 Task: Guide me through the corridors of Grand Central Terminal to the Oyster Bar.
Action: Mouse moved to (259, 60)
Screenshot: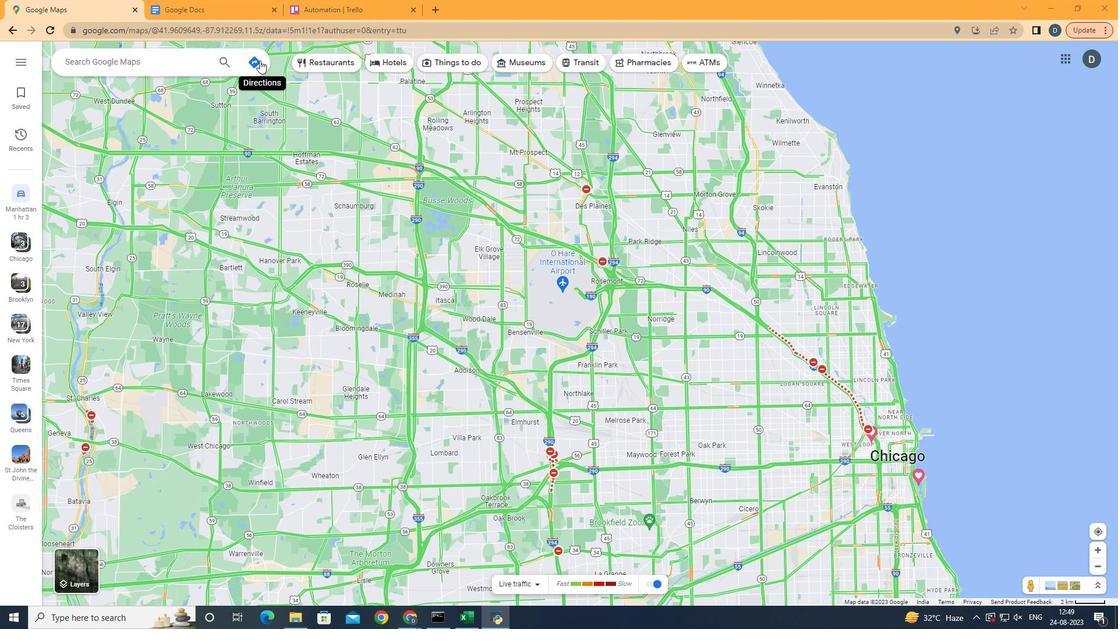 
Action: Mouse pressed left at (259, 60)
Screenshot: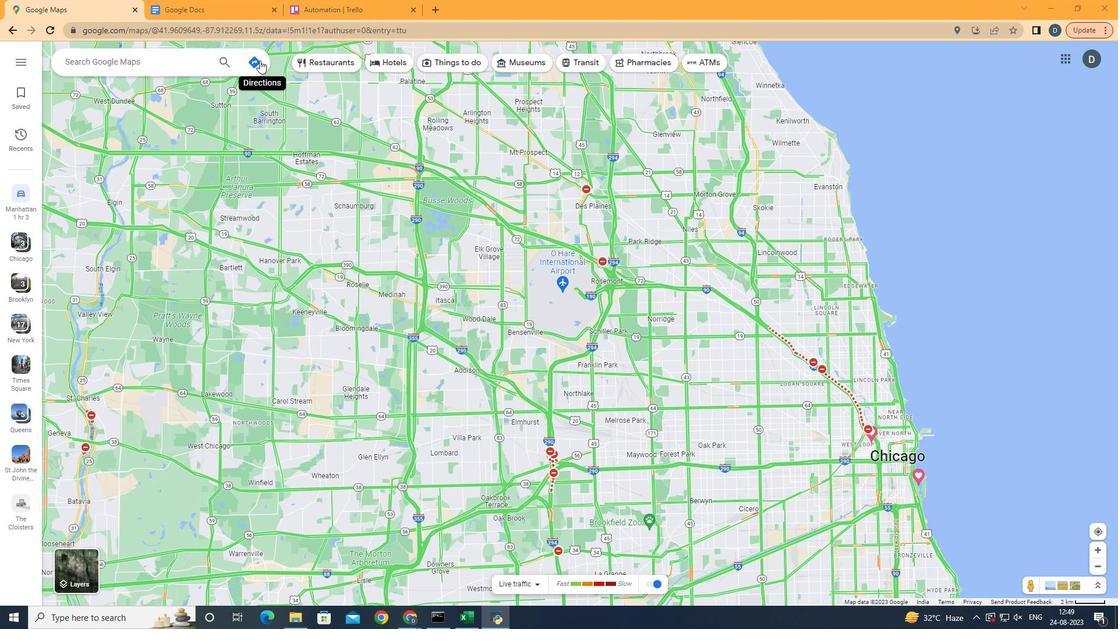 
Action: Mouse moved to (130, 94)
Screenshot: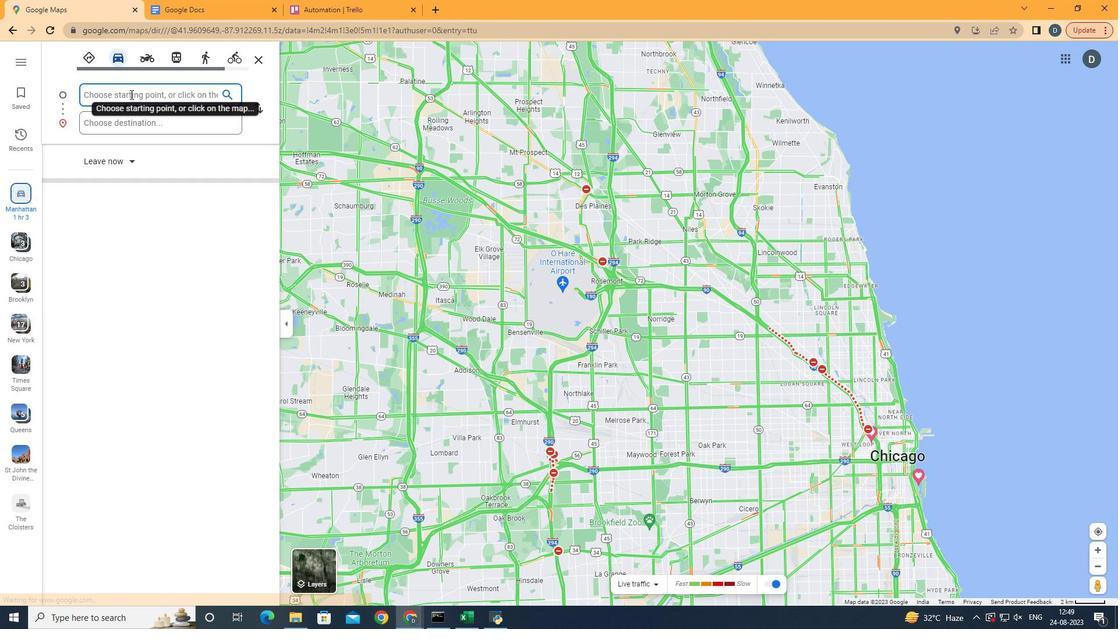 
Action: Mouse pressed left at (130, 94)
Screenshot: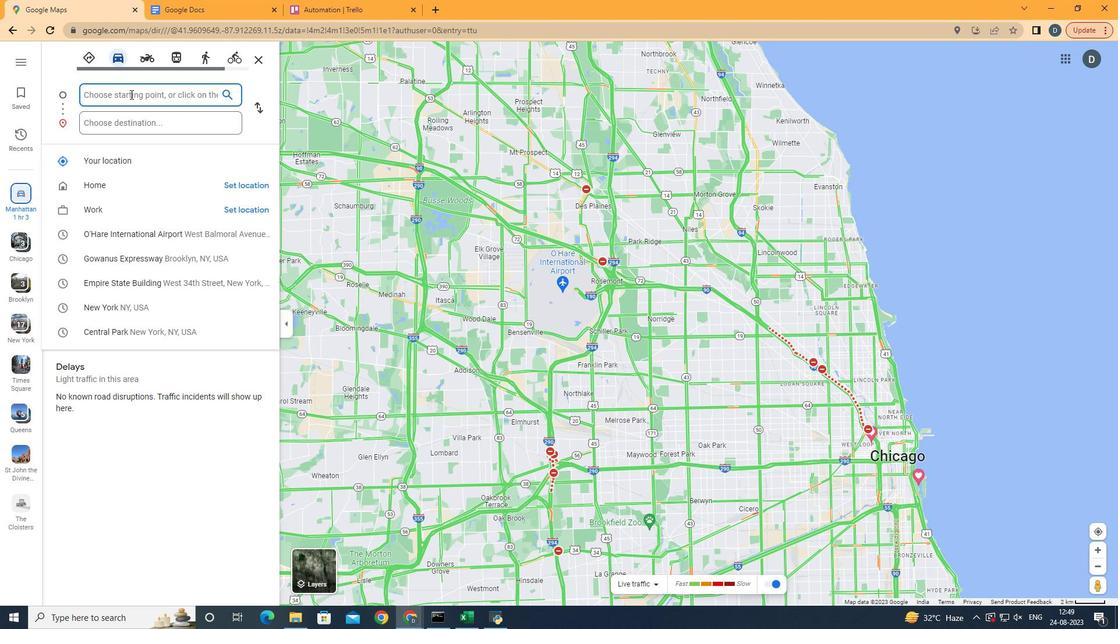 
Action: Mouse moved to (130, 94)
Screenshot: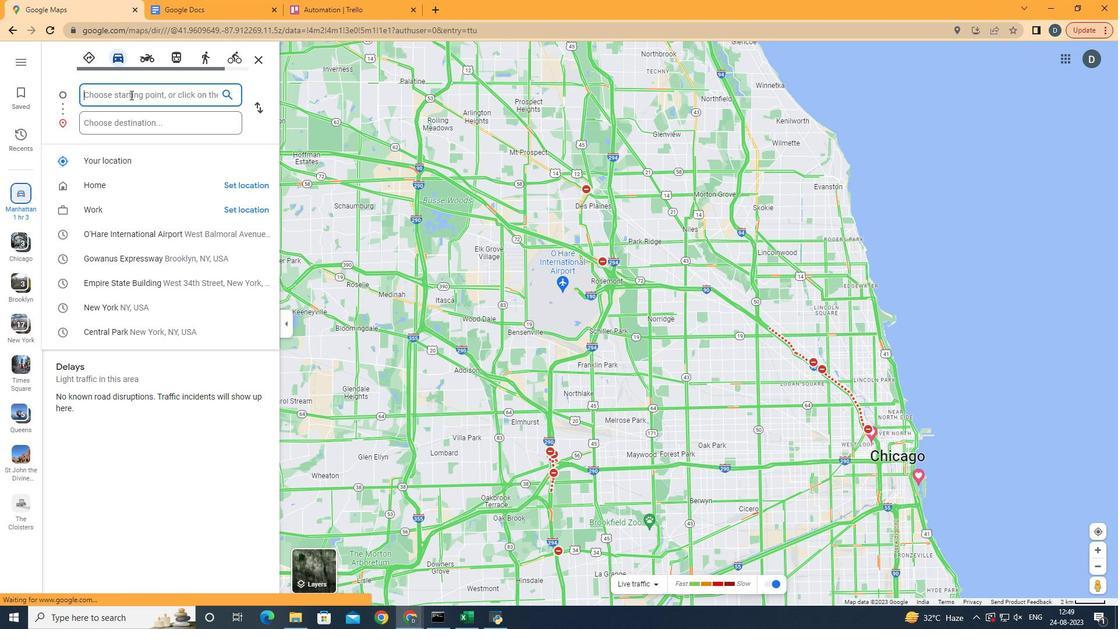 
Action: Key pressed <Key.shift><Key.shift><Key.shift><Key.shift><Key.shift><Key.shift>Grand<Key.space><Key.shift>Central<Key.space><Key.shift>Termina
Screenshot: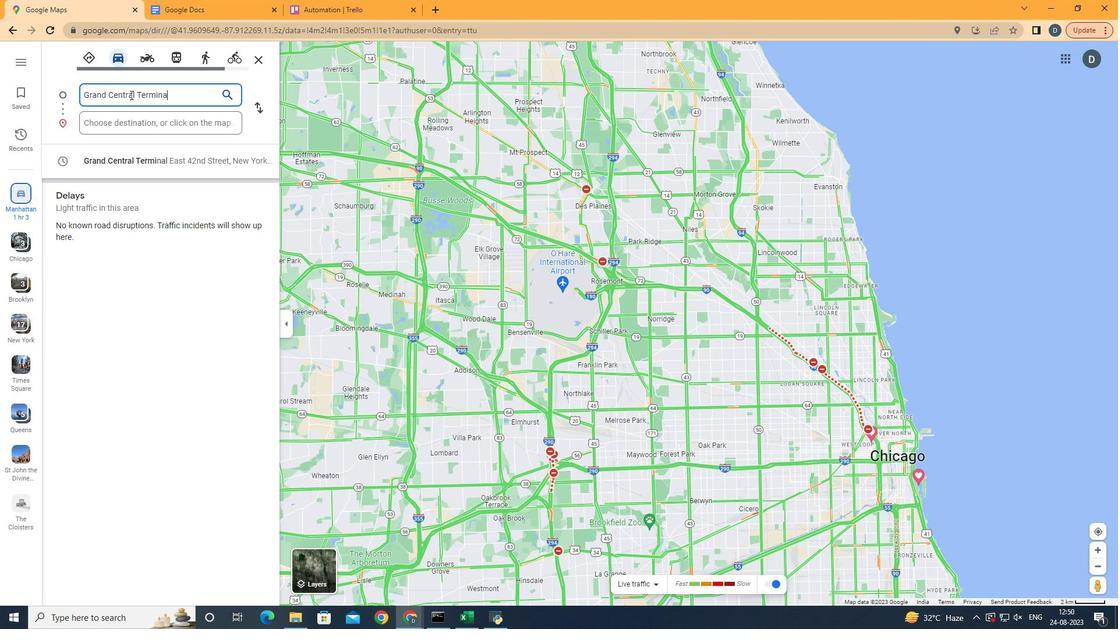 
Action: Mouse moved to (149, 159)
Screenshot: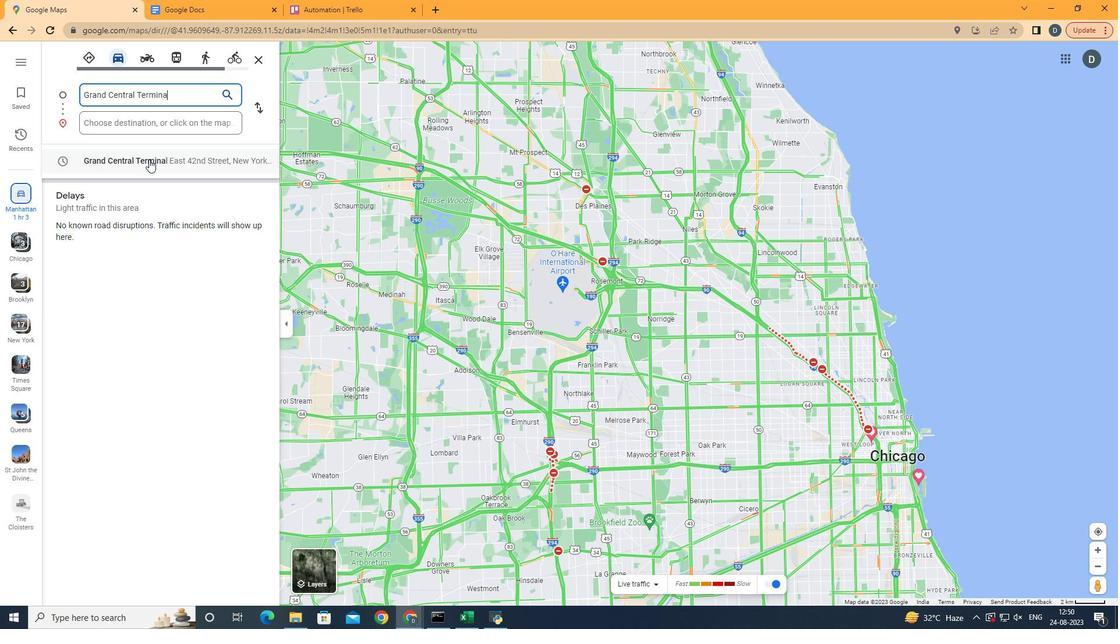 
Action: Mouse pressed left at (149, 159)
Screenshot: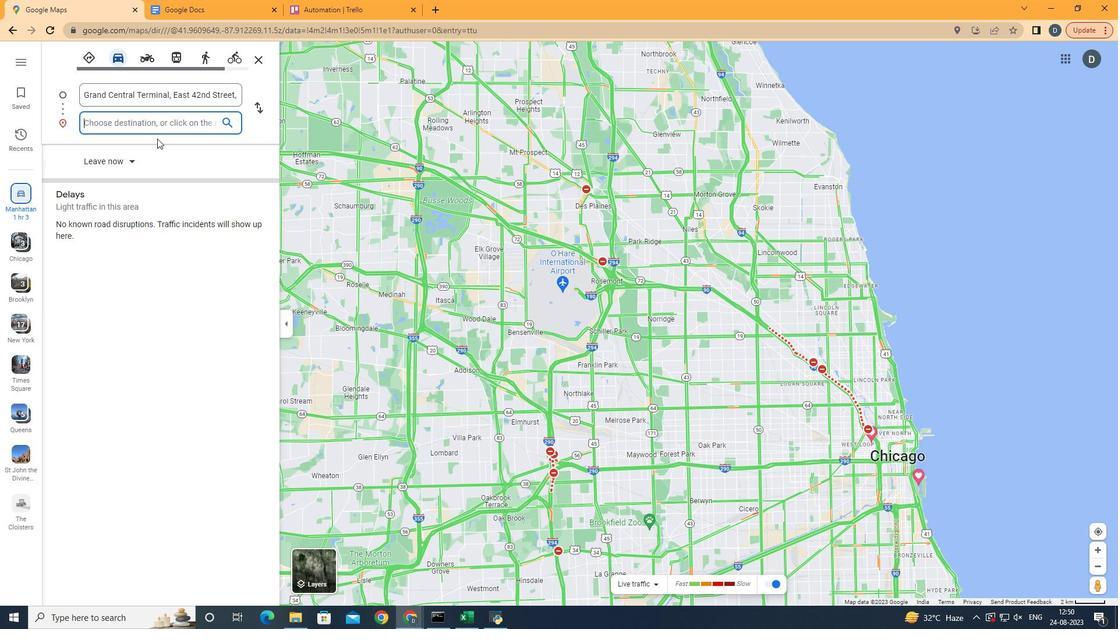 
Action: Mouse moved to (209, 55)
Screenshot: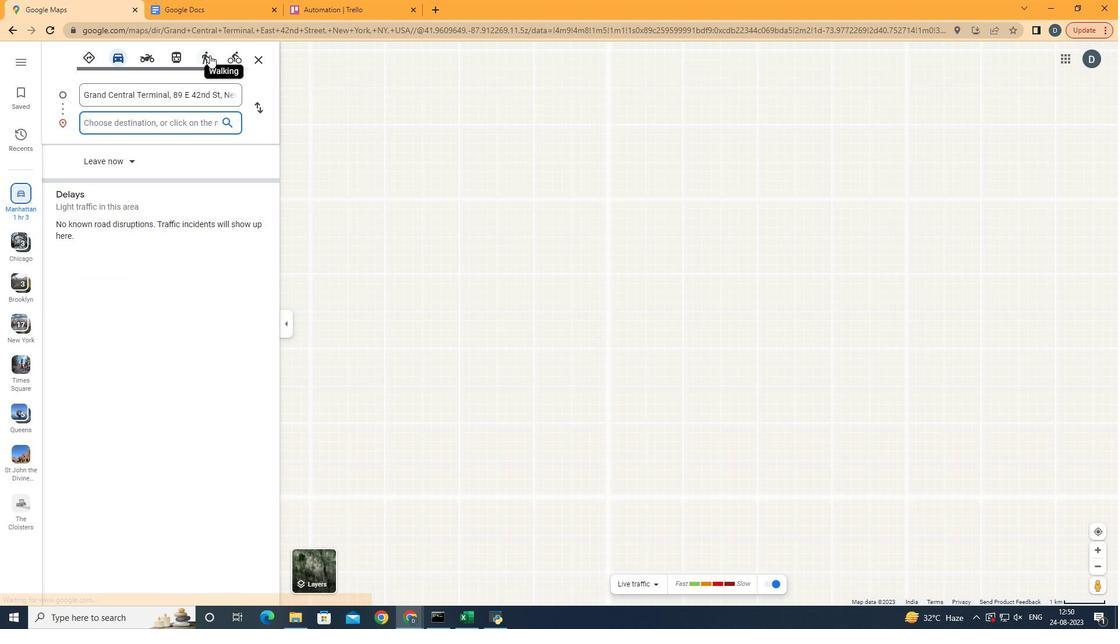 
Action: Mouse pressed left at (209, 55)
Screenshot: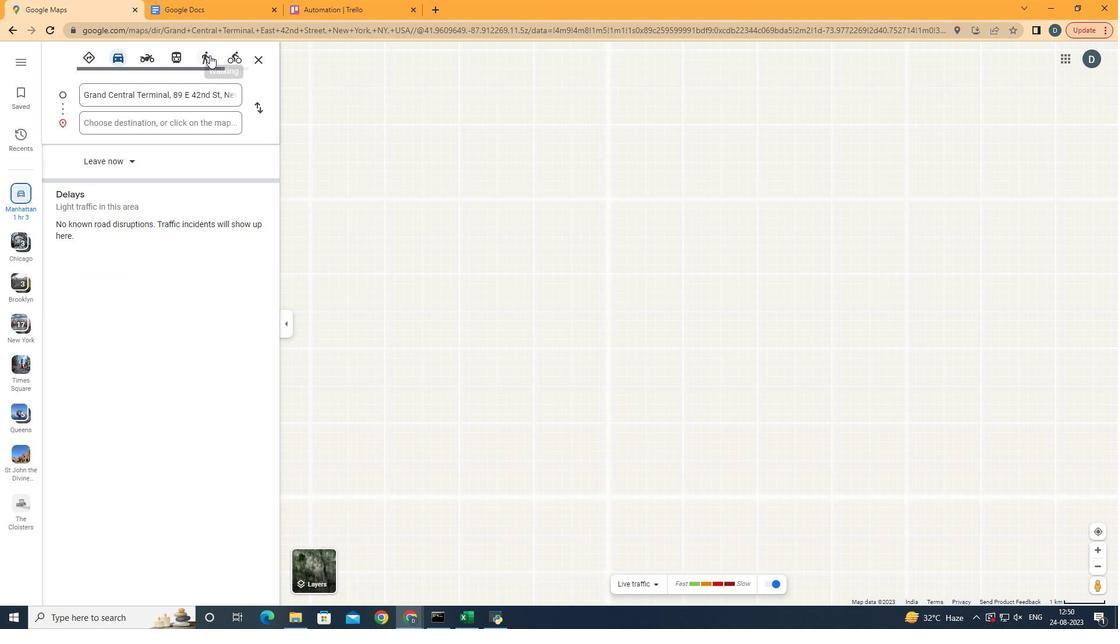 
Action: Mouse moved to (159, 126)
Screenshot: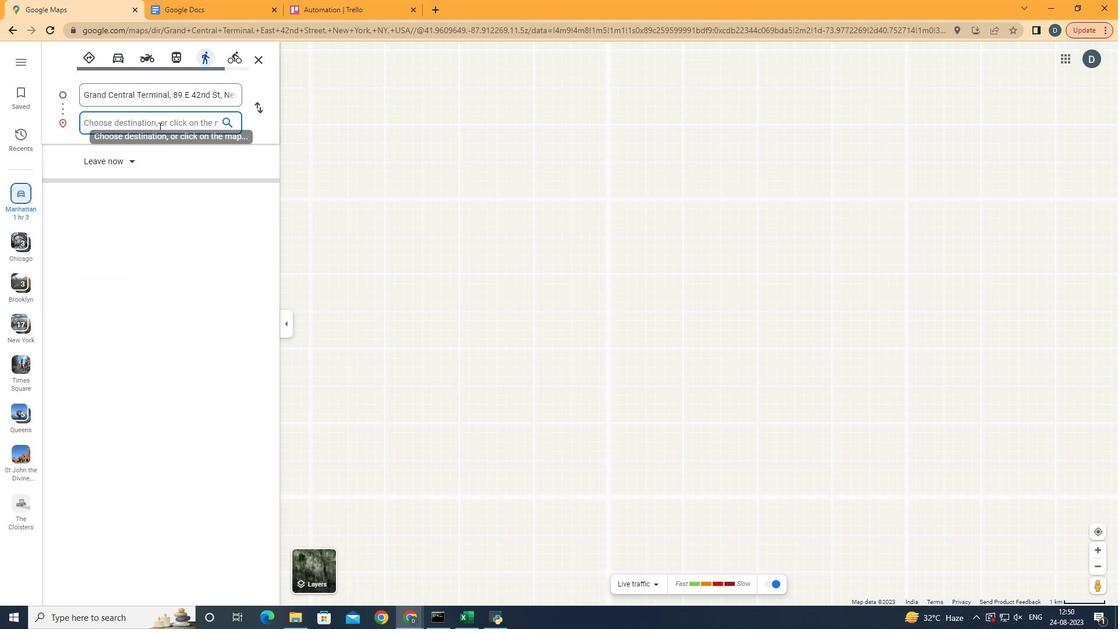 
Action: Mouse pressed left at (159, 126)
Screenshot: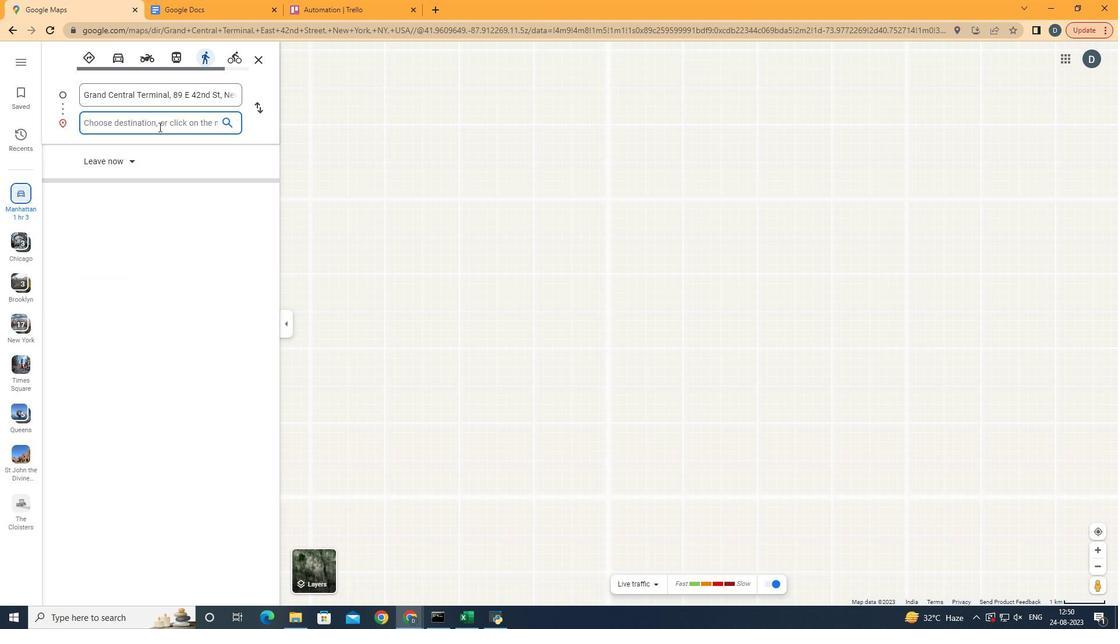 
Action: Key pressed <Key.shift><Key.shift><Key.shift><Key.shift>Oyster<Key.space>
Screenshot: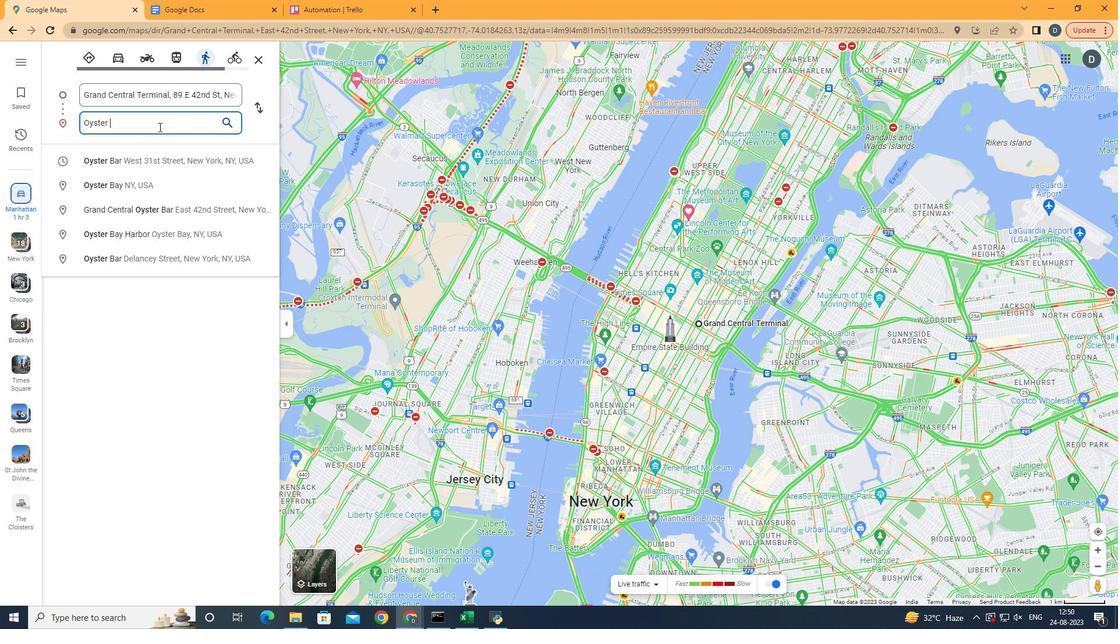 
Action: Mouse moved to (174, 164)
Screenshot: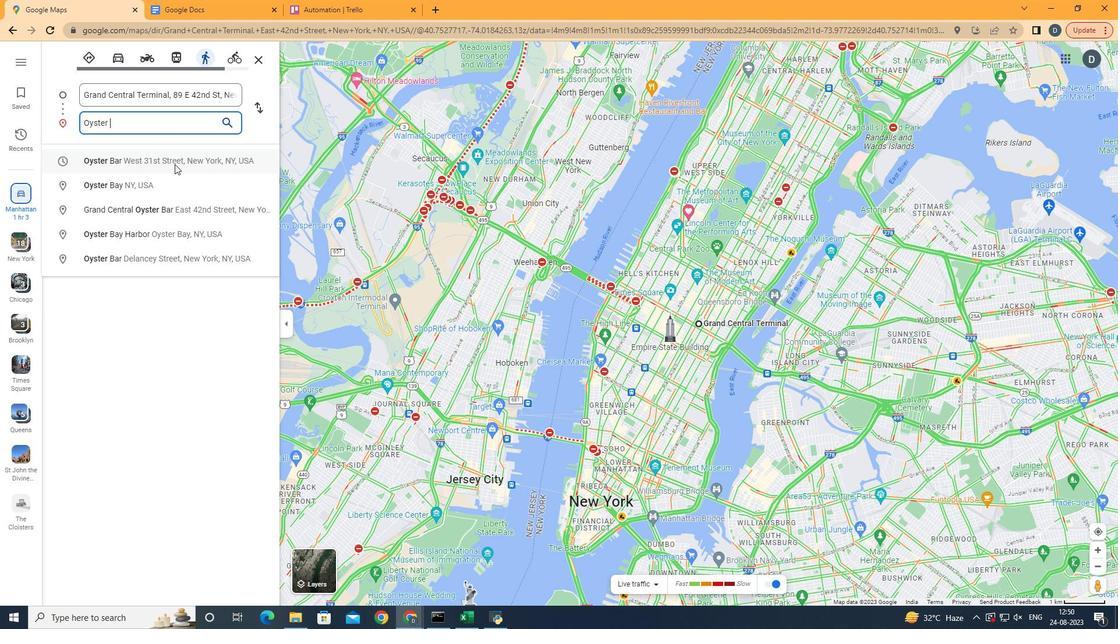 
Action: Mouse pressed left at (174, 164)
Screenshot: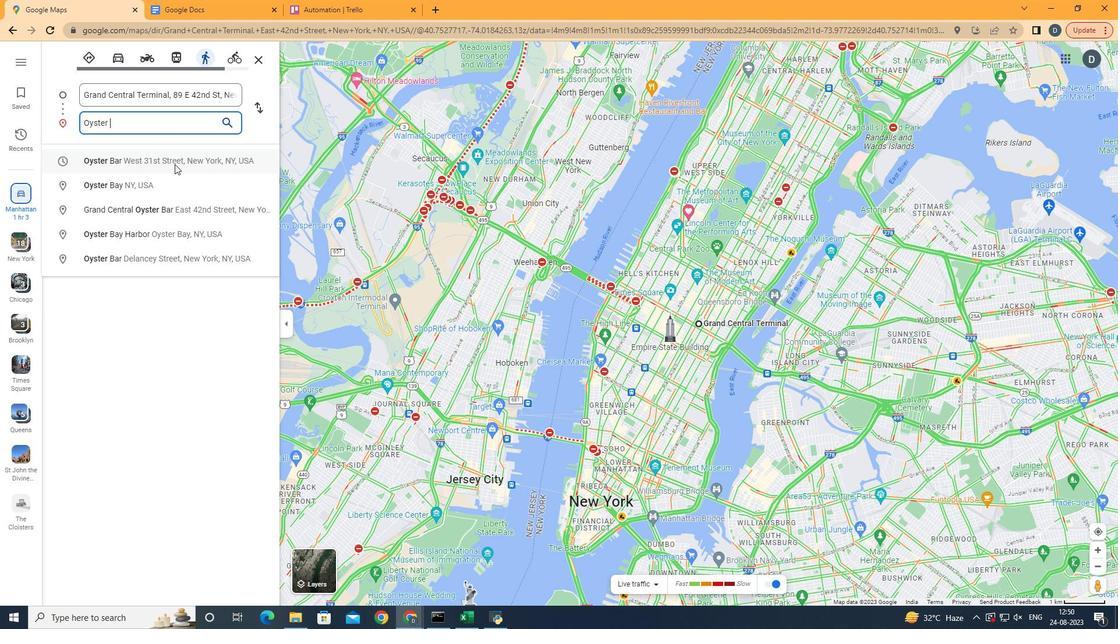 
Action: Mouse moved to (739, 333)
Screenshot: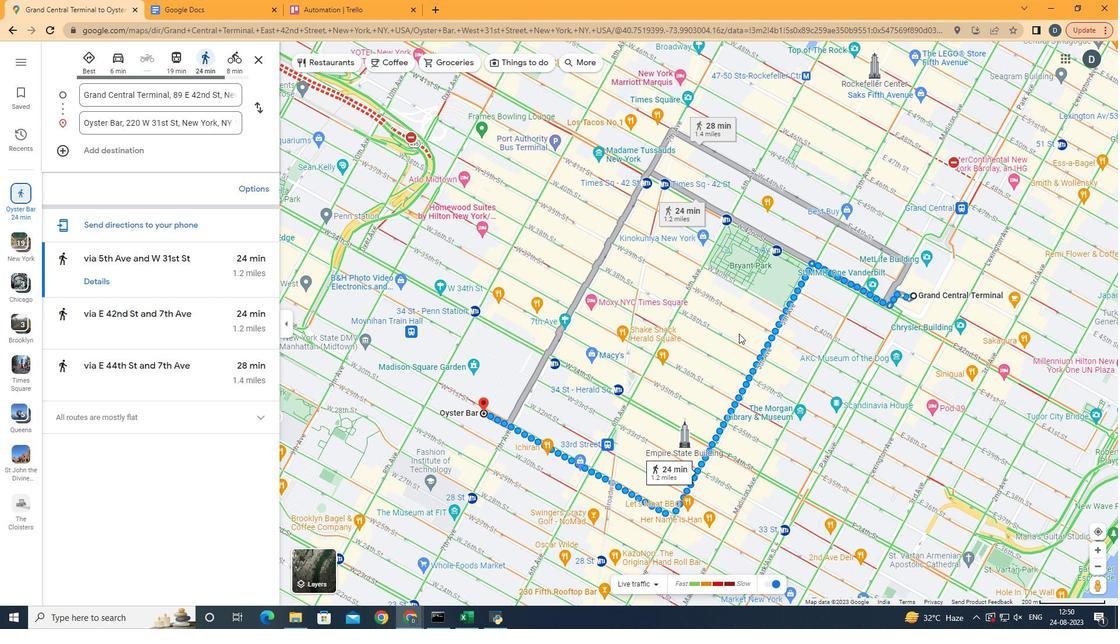 
Action: Mouse pressed left at (739, 333)
Screenshot: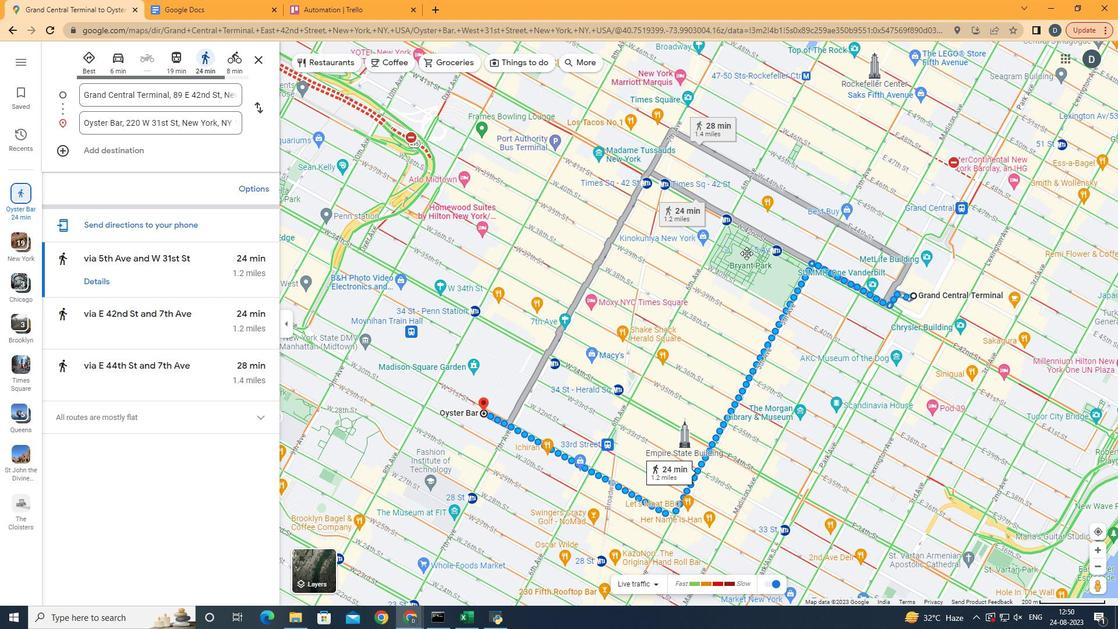 
Action: Mouse moved to (893, 241)
Screenshot: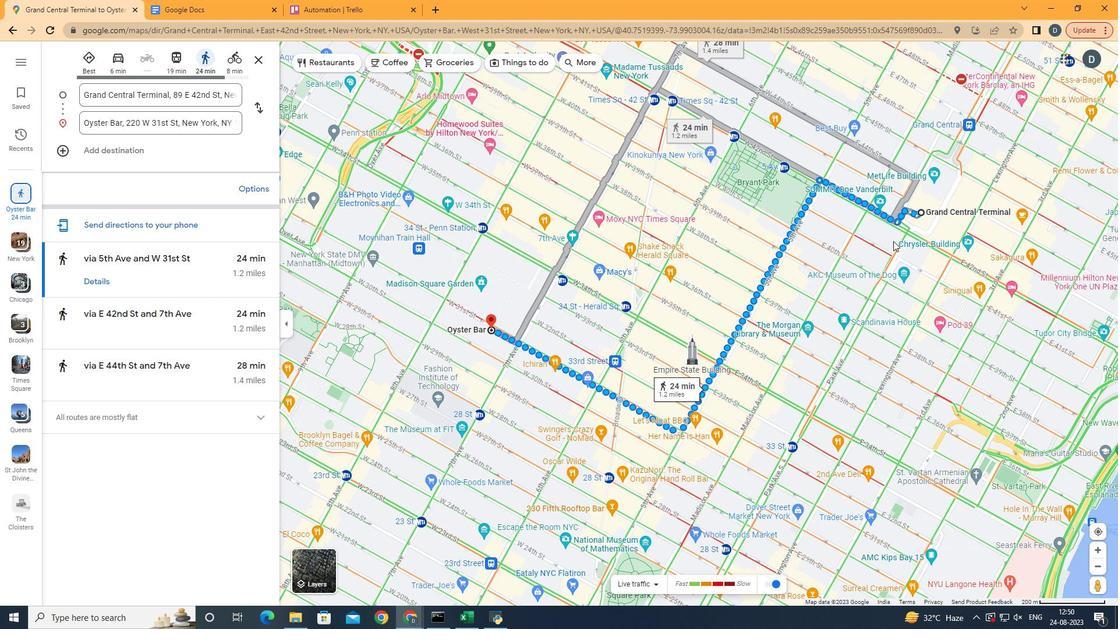 
Action: Mouse pressed left at (893, 241)
Screenshot: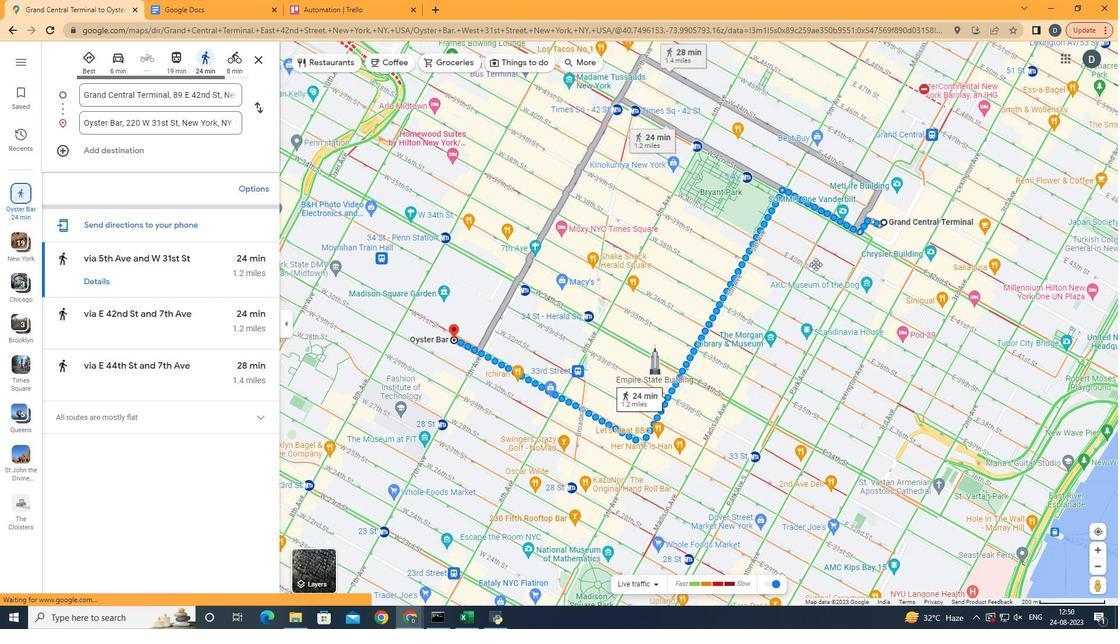 
Action: Mouse moved to (864, 241)
Screenshot: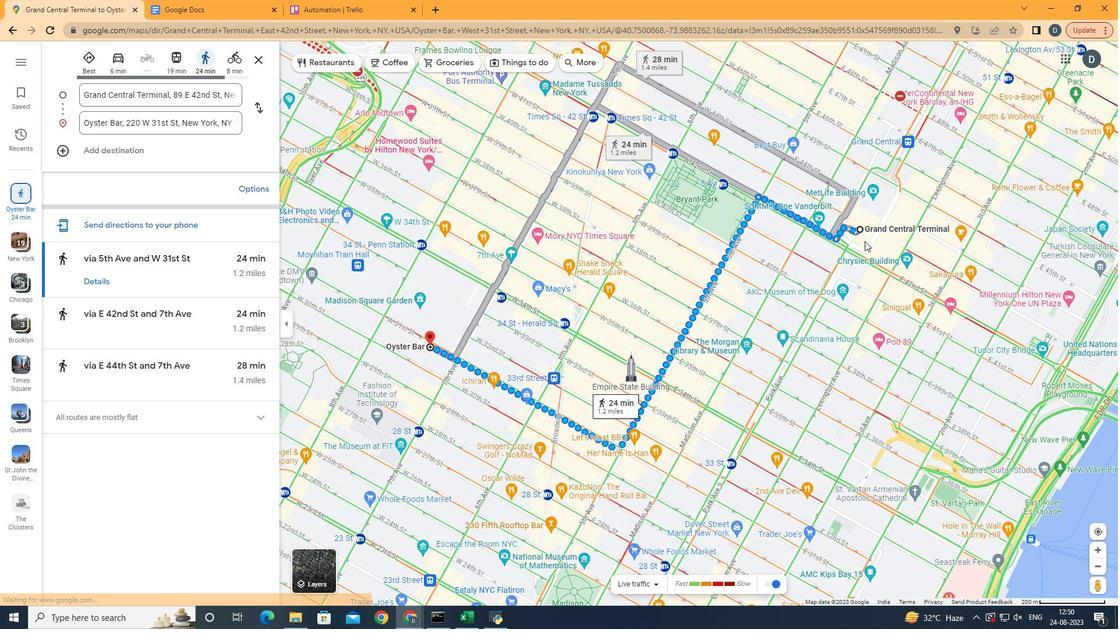 
Action: Mouse scrolled (864, 241) with delta (0, 0)
Screenshot: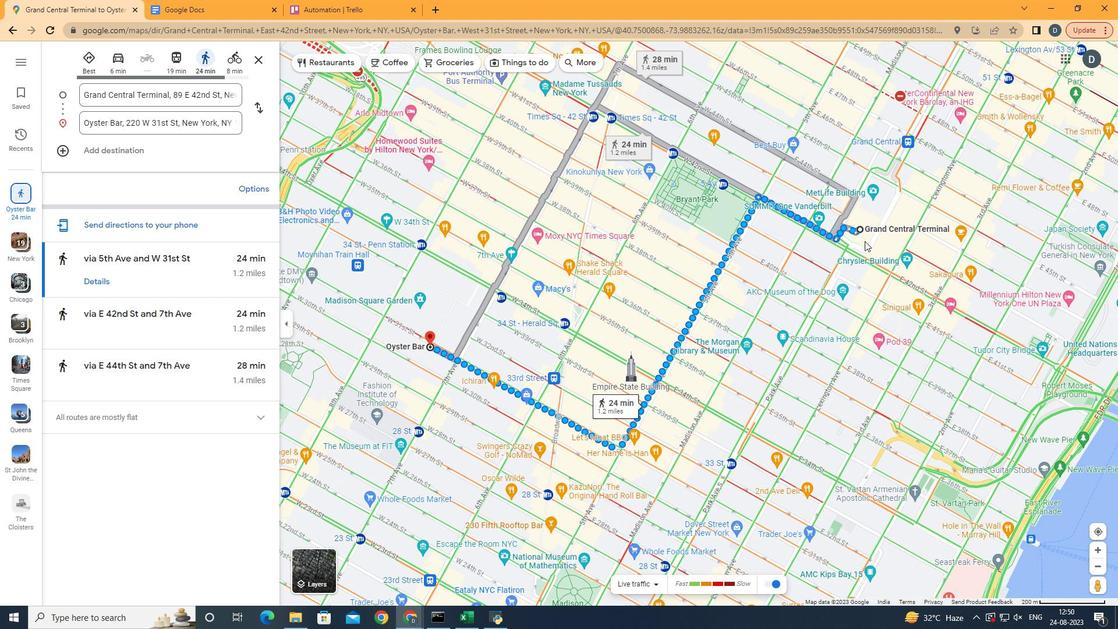 
Action: Mouse scrolled (864, 241) with delta (0, 0)
Screenshot: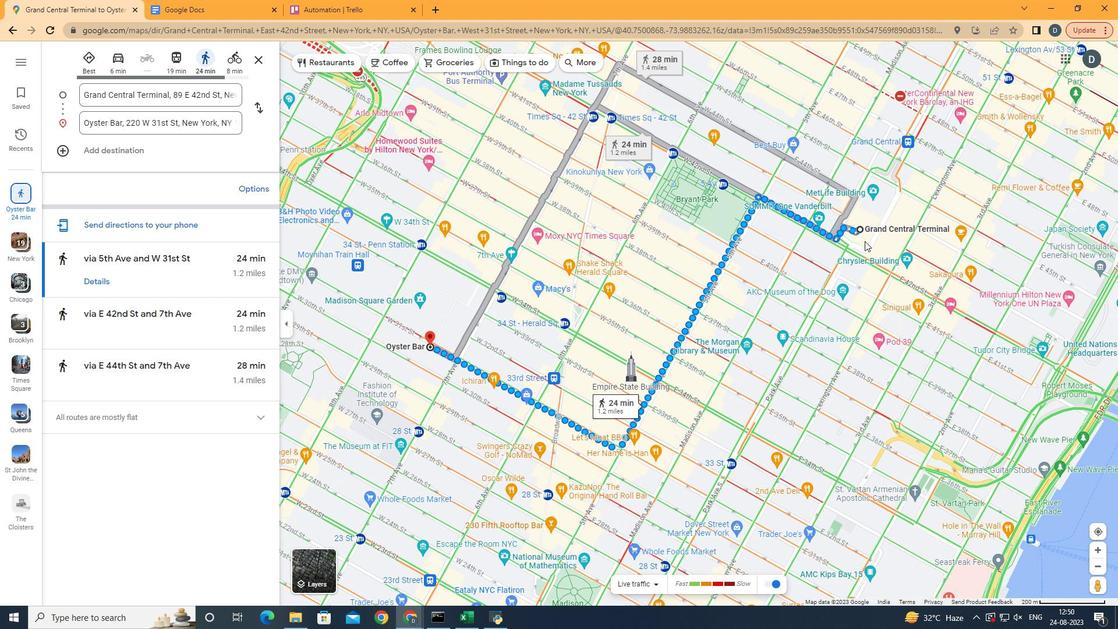 
Action: Mouse scrolled (864, 241) with delta (0, 0)
Screenshot: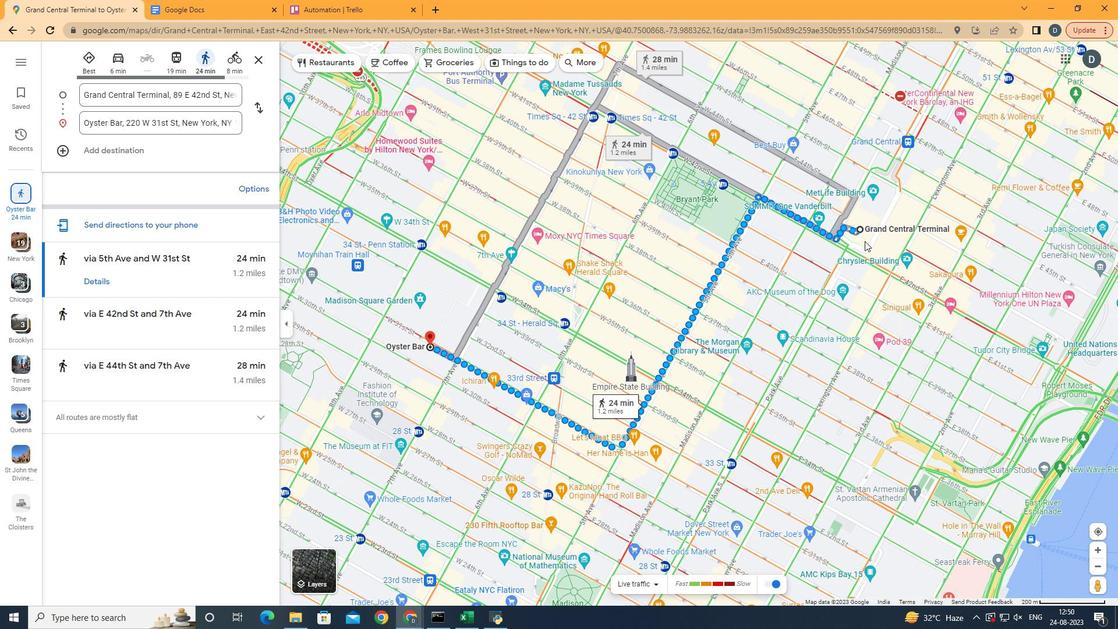 
Action: Mouse scrolled (864, 241) with delta (0, 0)
Screenshot: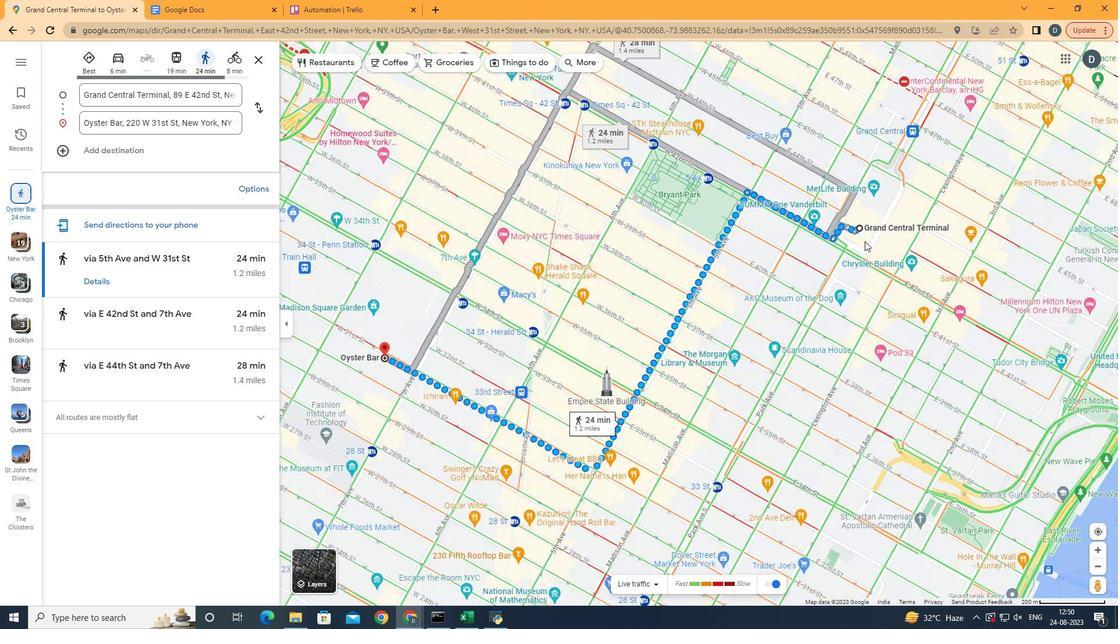 
Action: Mouse scrolled (864, 241) with delta (0, 0)
Screenshot: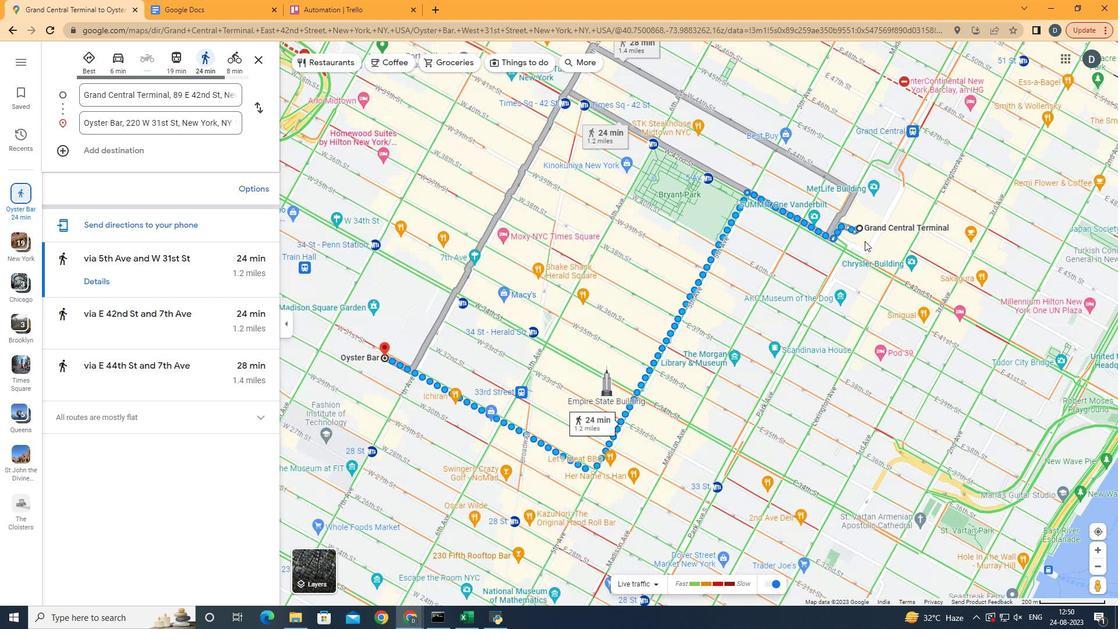 
Action: Mouse scrolled (864, 241) with delta (0, 0)
Screenshot: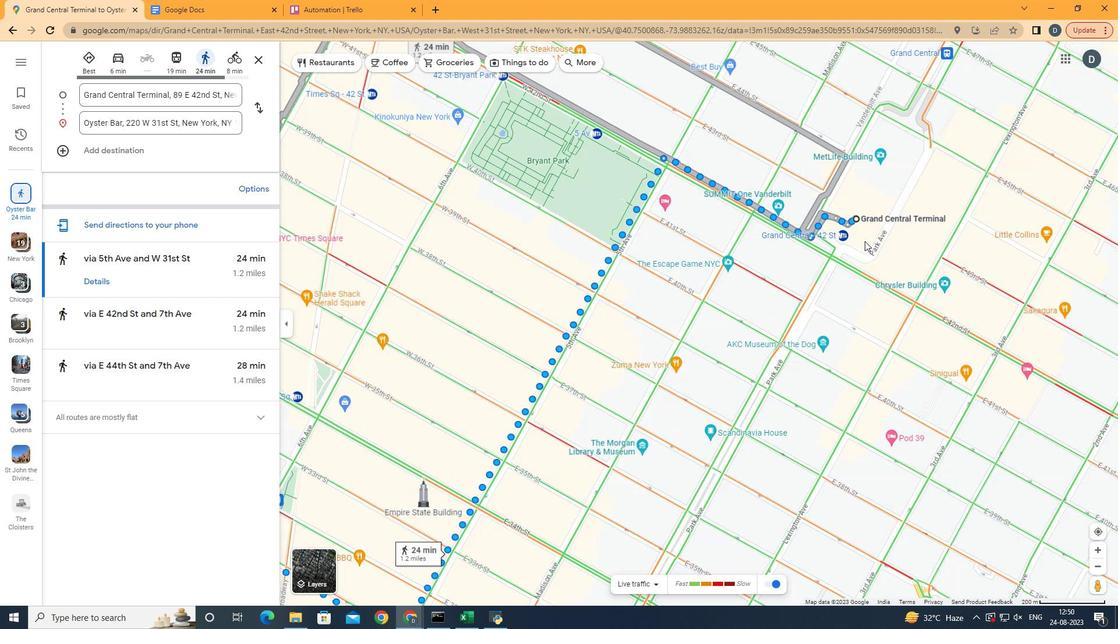 
Action: Mouse scrolled (864, 241) with delta (0, 0)
Screenshot: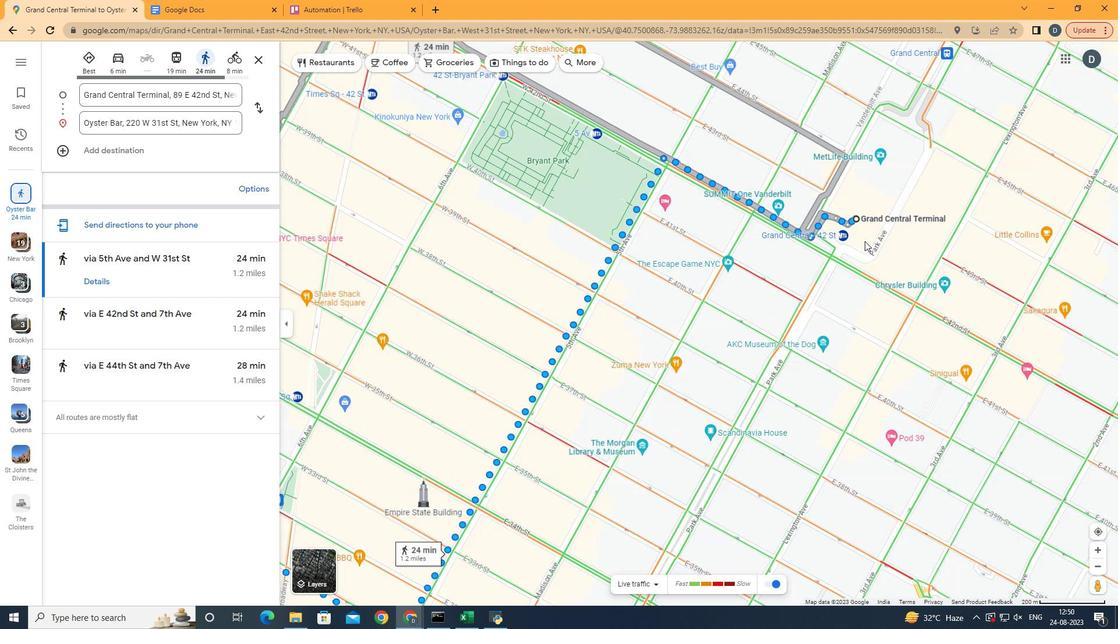 
Action: Mouse scrolled (864, 241) with delta (0, 0)
Screenshot: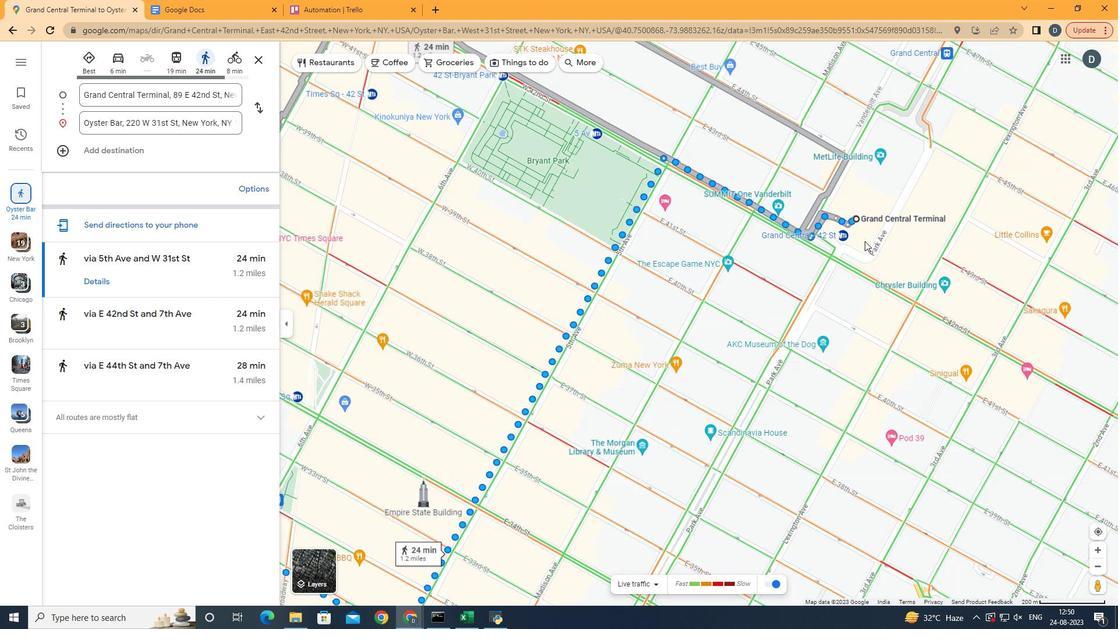 
Action: Mouse scrolled (864, 241) with delta (0, 0)
Screenshot: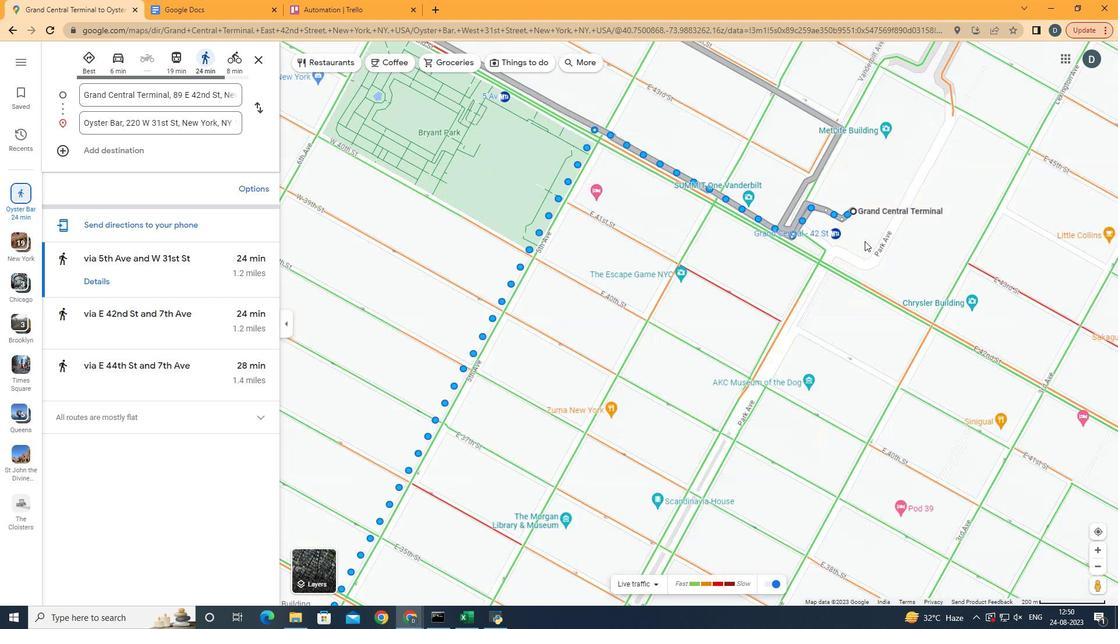 
Action: Mouse pressed left at (864, 241)
Screenshot: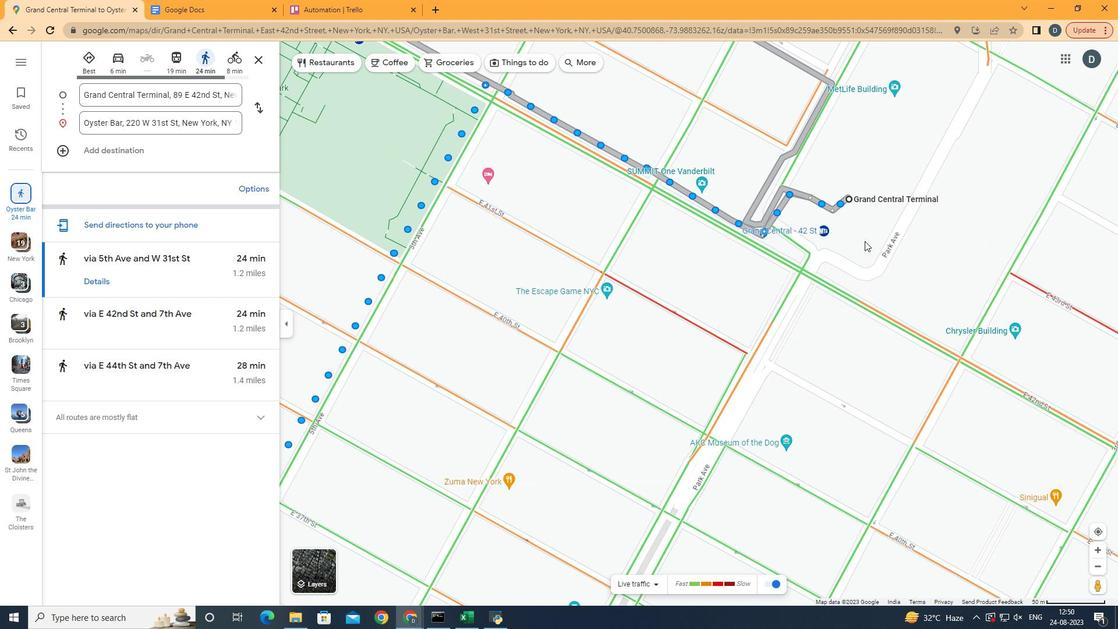
Action: Mouse moved to (724, 232)
Screenshot: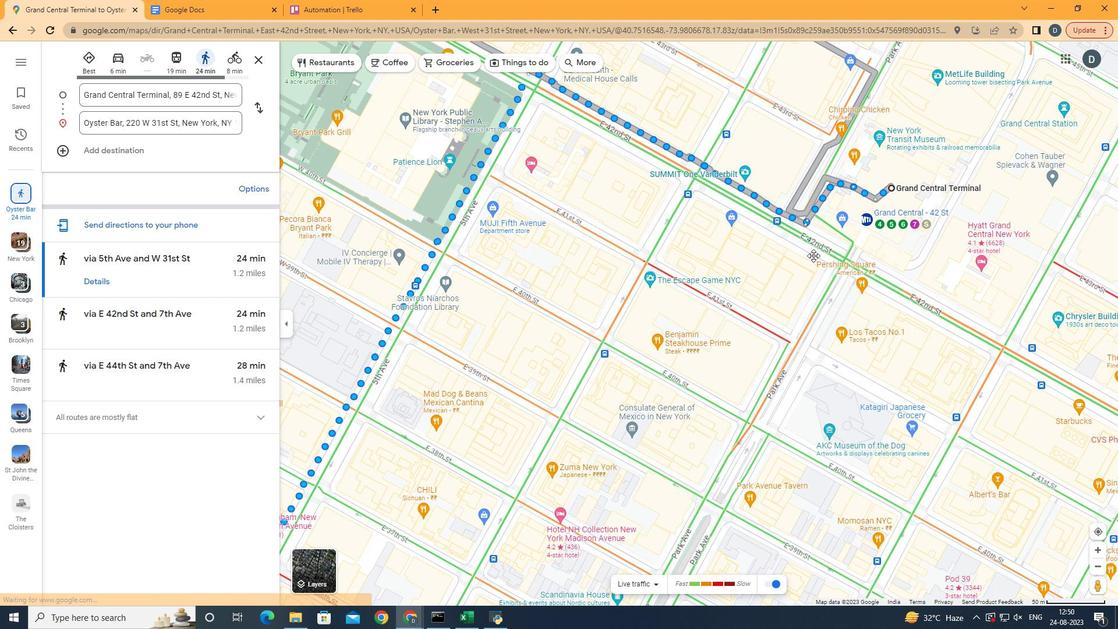 
Action: Mouse pressed left at (724, 232)
Screenshot: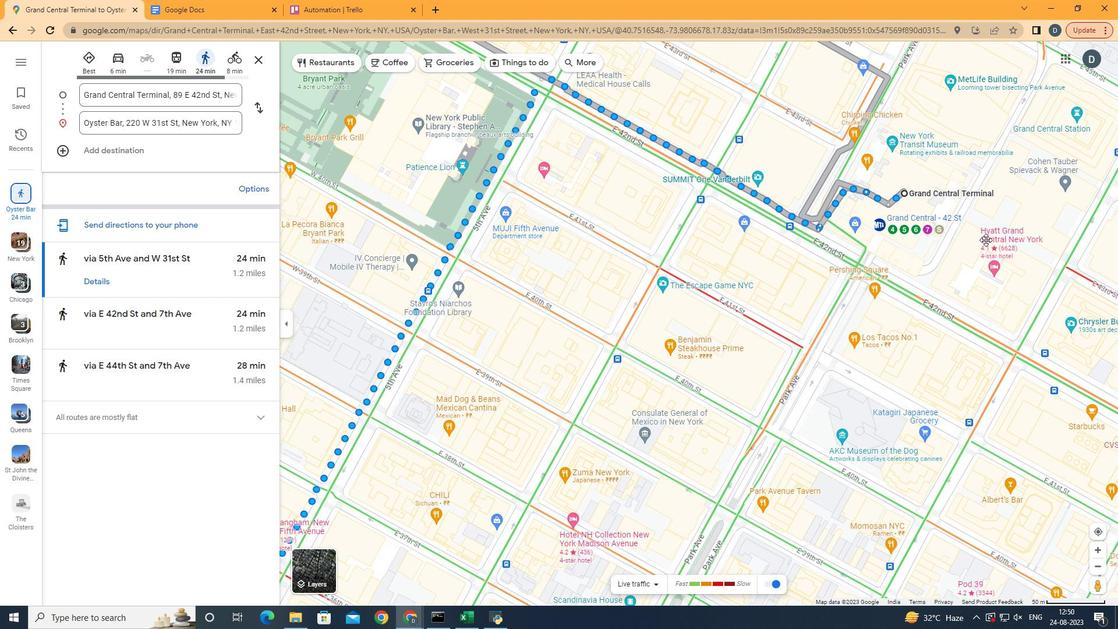 
Action: Mouse moved to (825, 380)
Screenshot: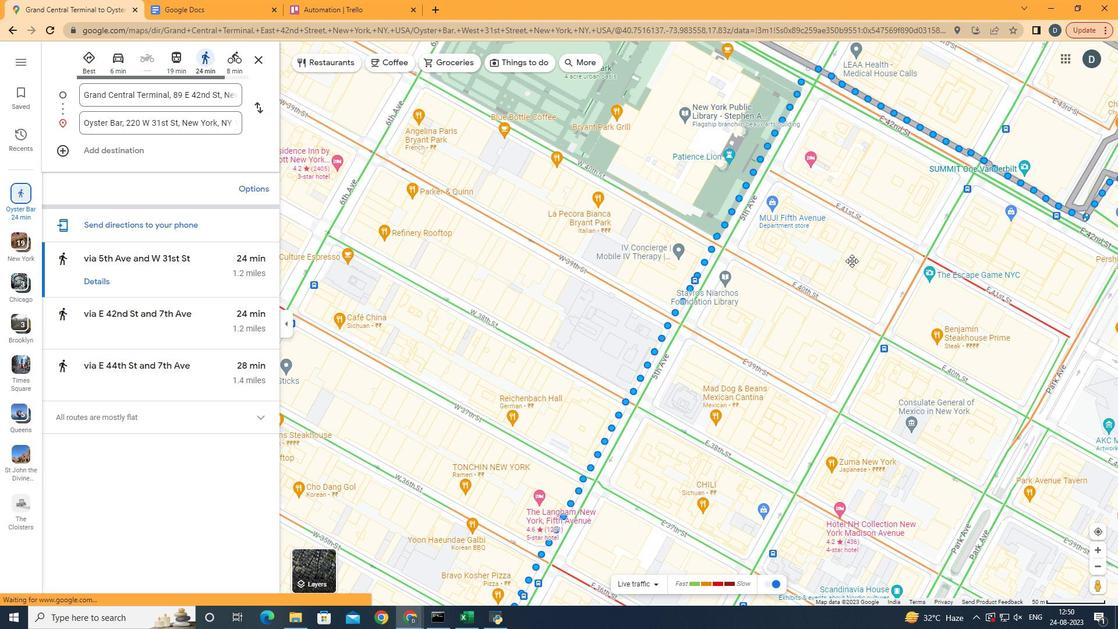 
Action: Mouse pressed left at (825, 380)
Screenshot: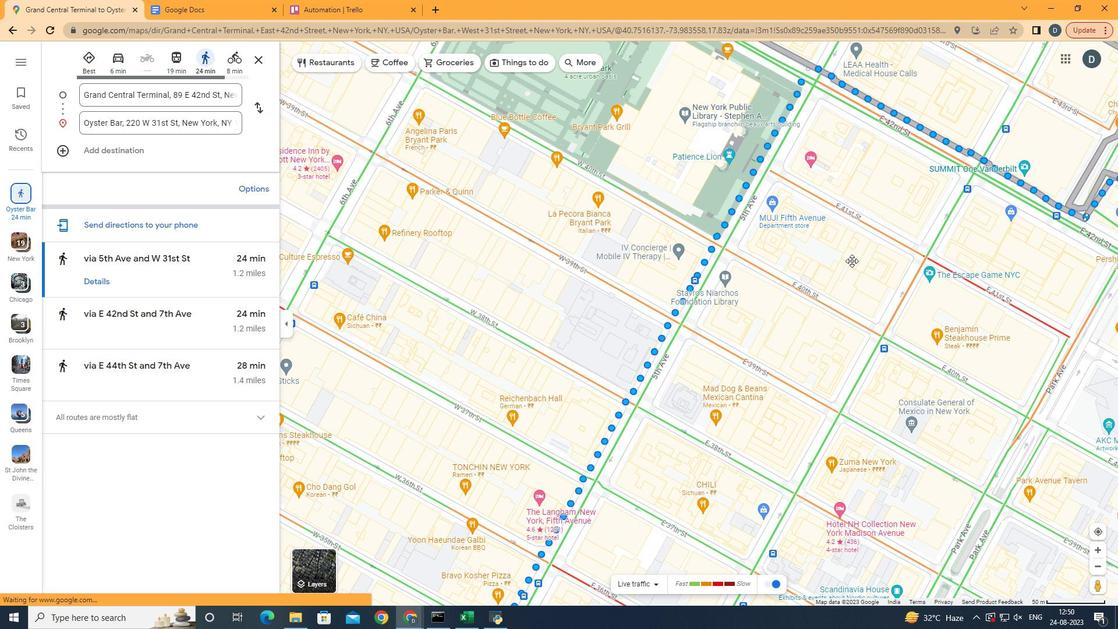 
Action: Mouse moved to (686, 485)
Screenshot: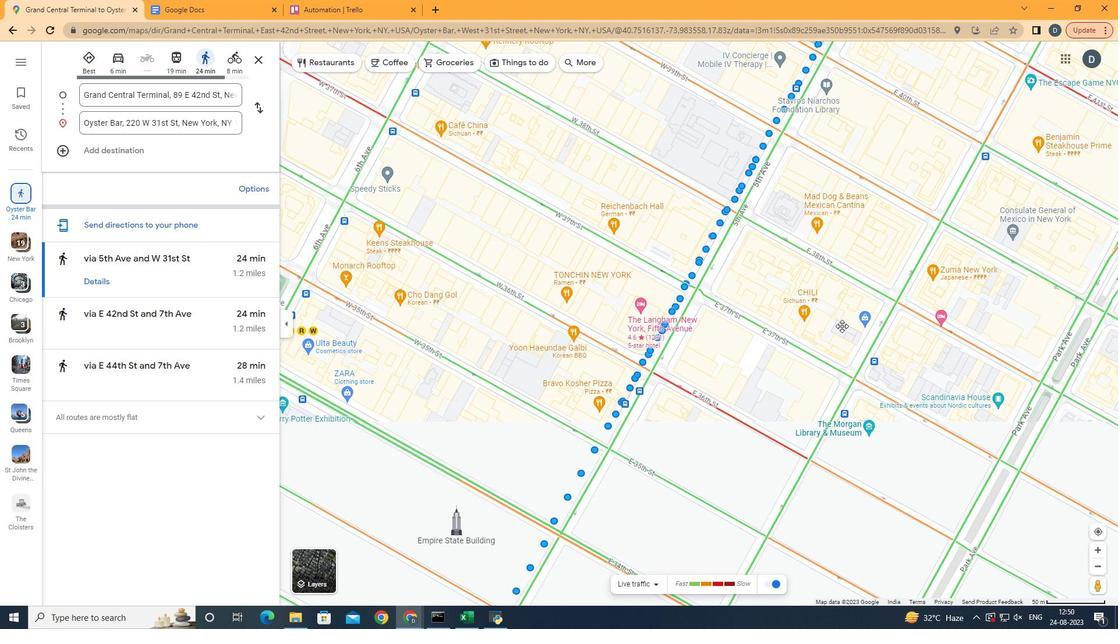 
Action: Mouse pressed left at (686, 485)
Screenshot: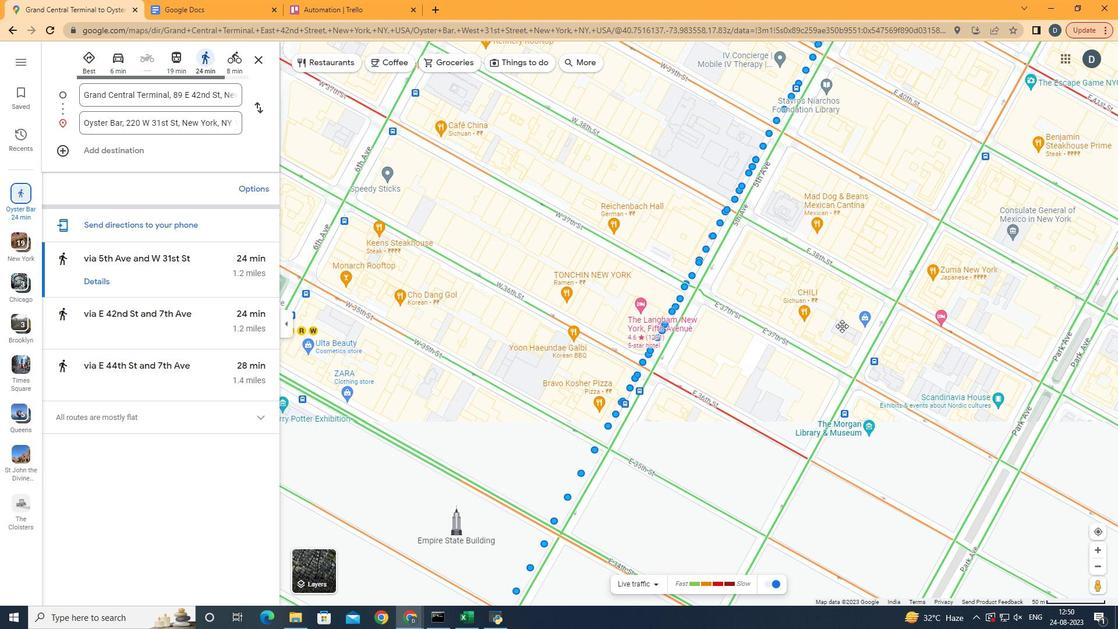 
Action: Mouse moved to (731, 397)
Screenshot: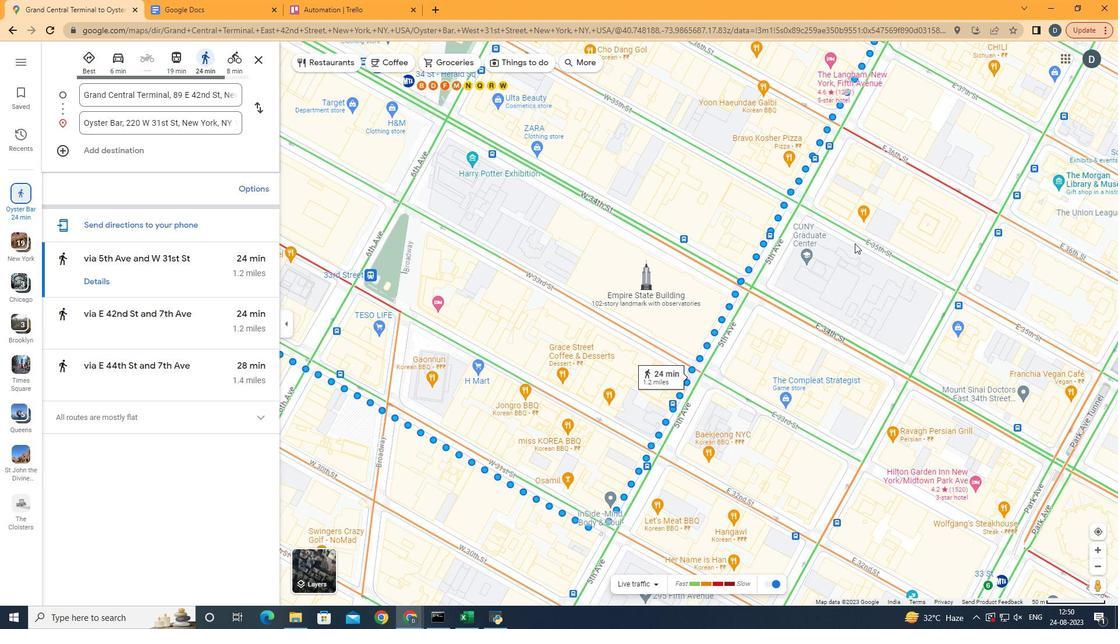 
Action: Mouse pressed left at (731, 397)
Screenshot: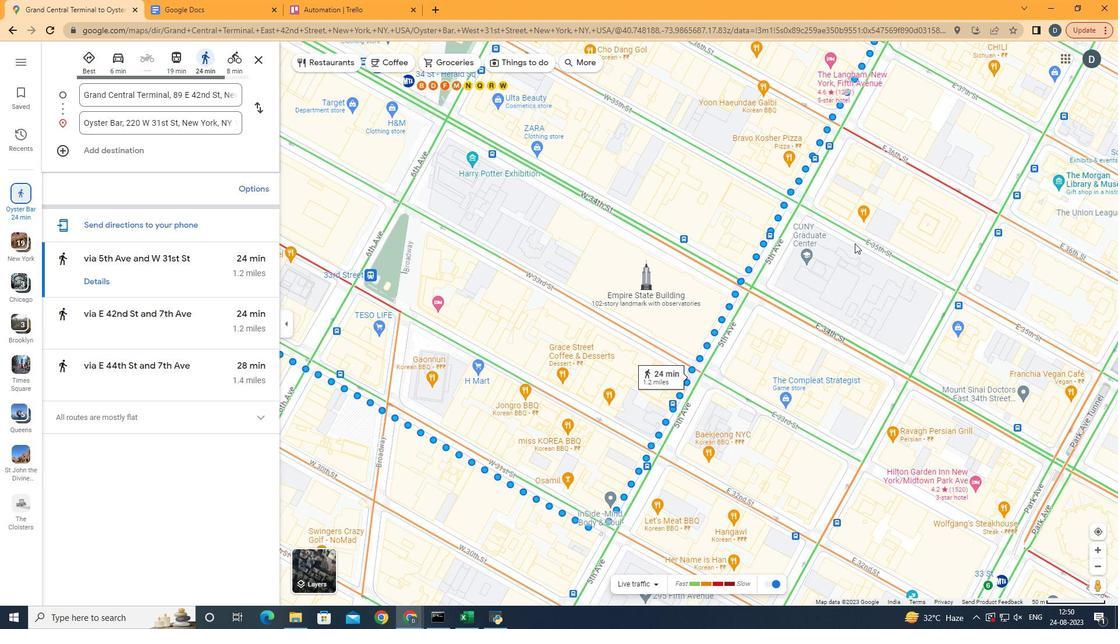 
Action: Mouse moved to (406, 281)
Screenshot: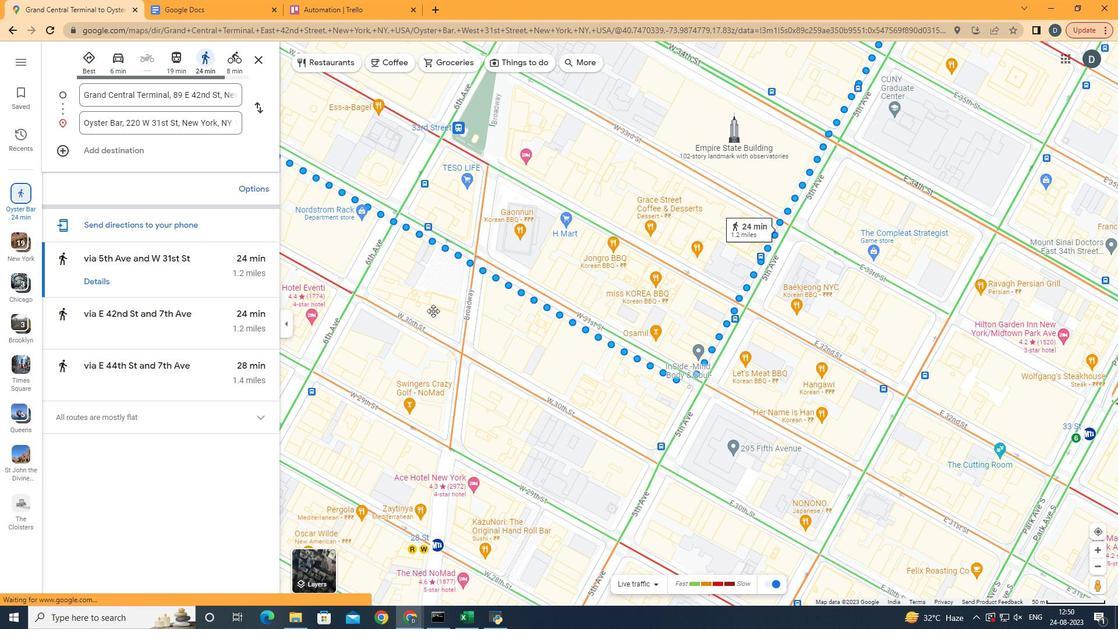 
Action: Mouse pressed left at (406, 281)
Screenshot: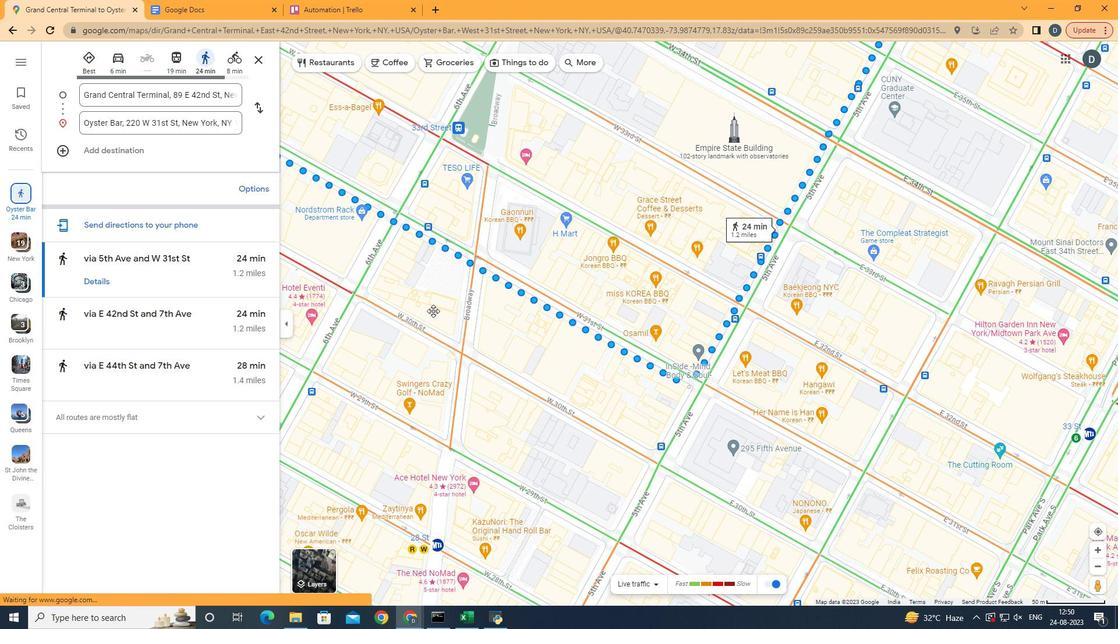 
Action: Mouse moved to (442, 314)
Screenshot: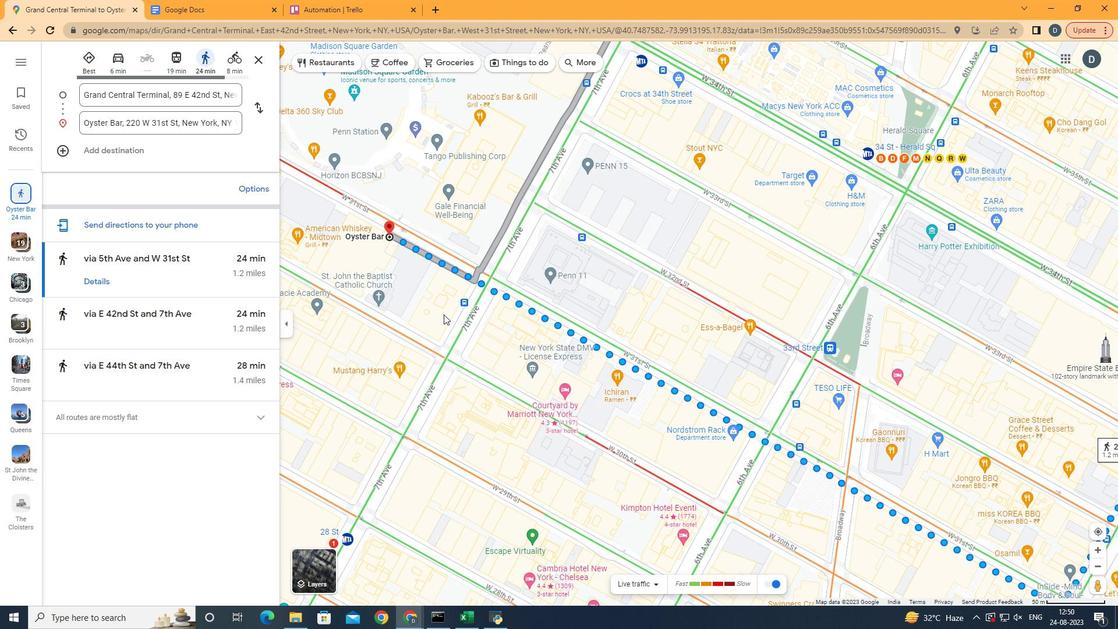 
Action: Mouse pressed left at (442, 314)
Screenshot: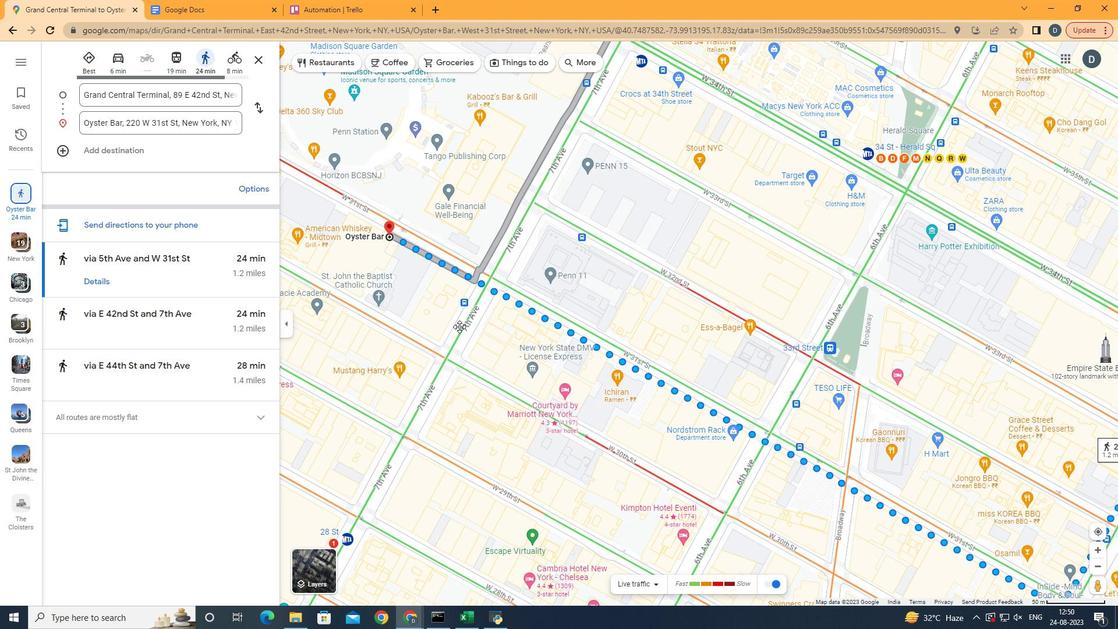 
Action: Mouse moved to (391, 410)
Screenshot: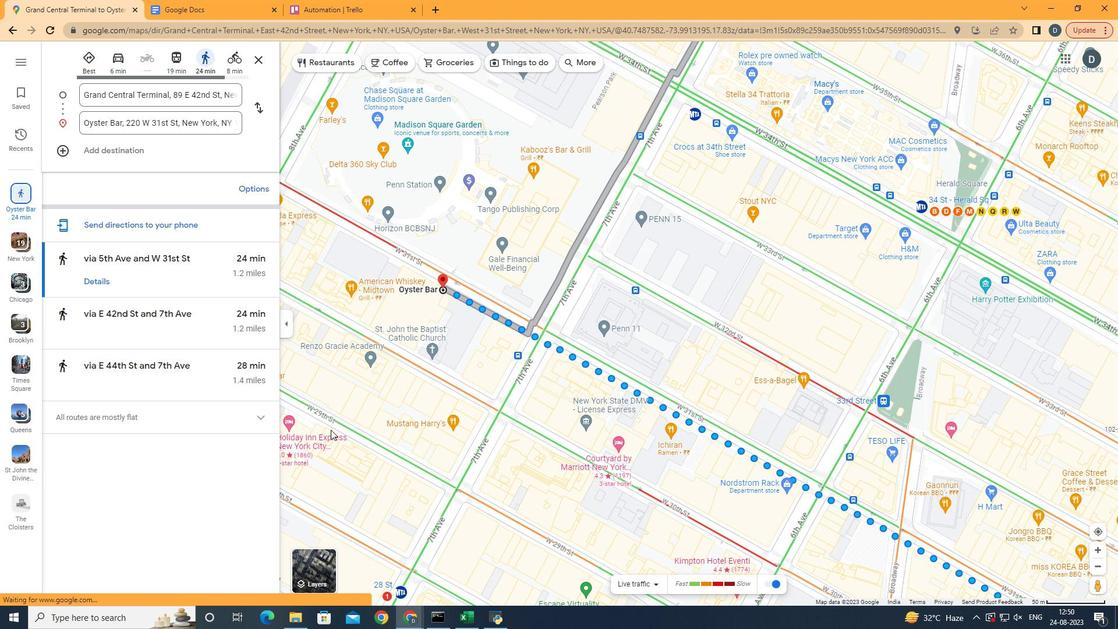 
